 Task: Create Card Legal Compliance Review in Board Email Marketing Best Practices to Workspace Appointment Scheduling. Create Card Solo Travel Review in Board Social Media Listening and Monitoring to Workspace Appointment Scheduling. Create Card Regulatory Compliance Review in Board Customer Loyalty Program Strategy and Execution to Workspace Appointment Scheduling
Action: Mouse moved to (54, 310)
Screenshot: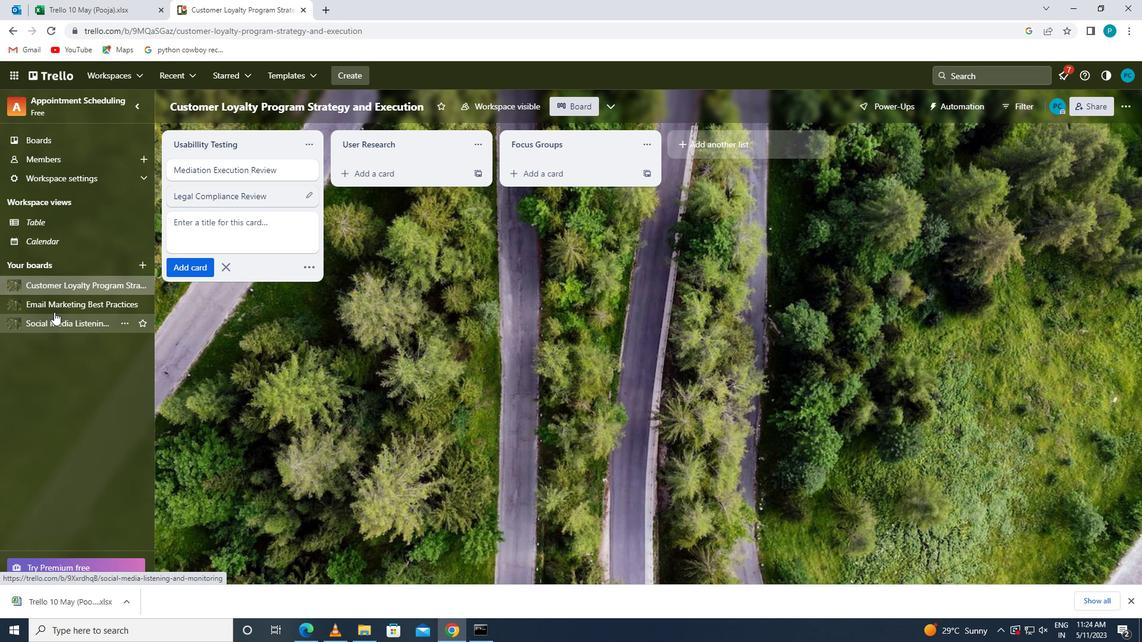 
Action: Mouse pressed left at (54, 310)
Screenshot: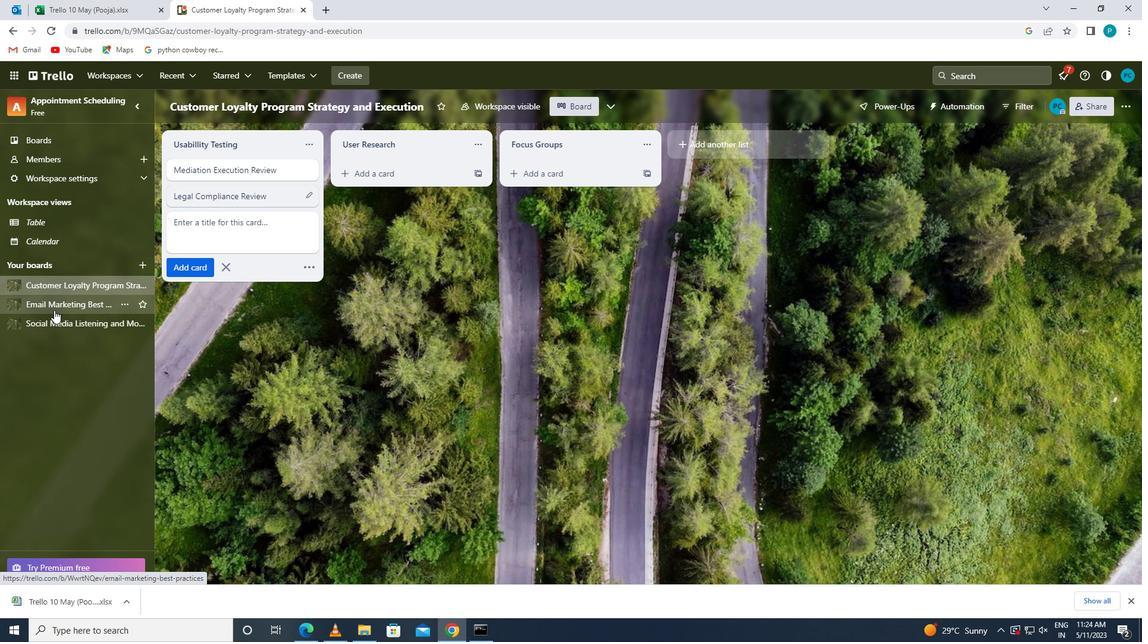 
Action: Mouse moved to (258, 219)
Screenshot: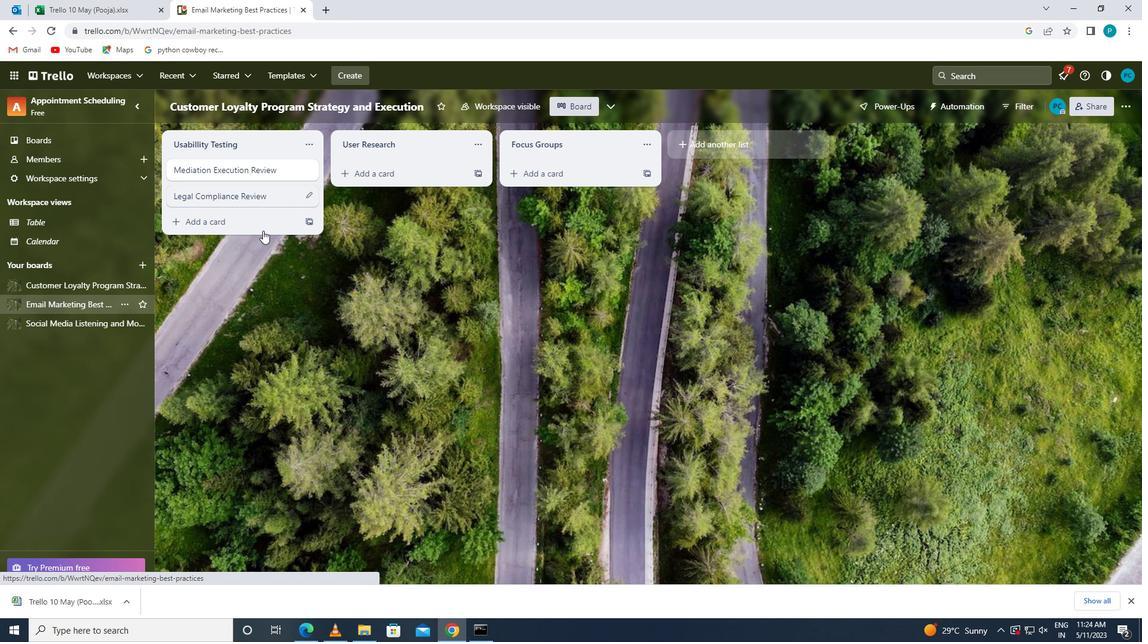 
Action: Mouse pressed left at (258, 219)
Screenshot: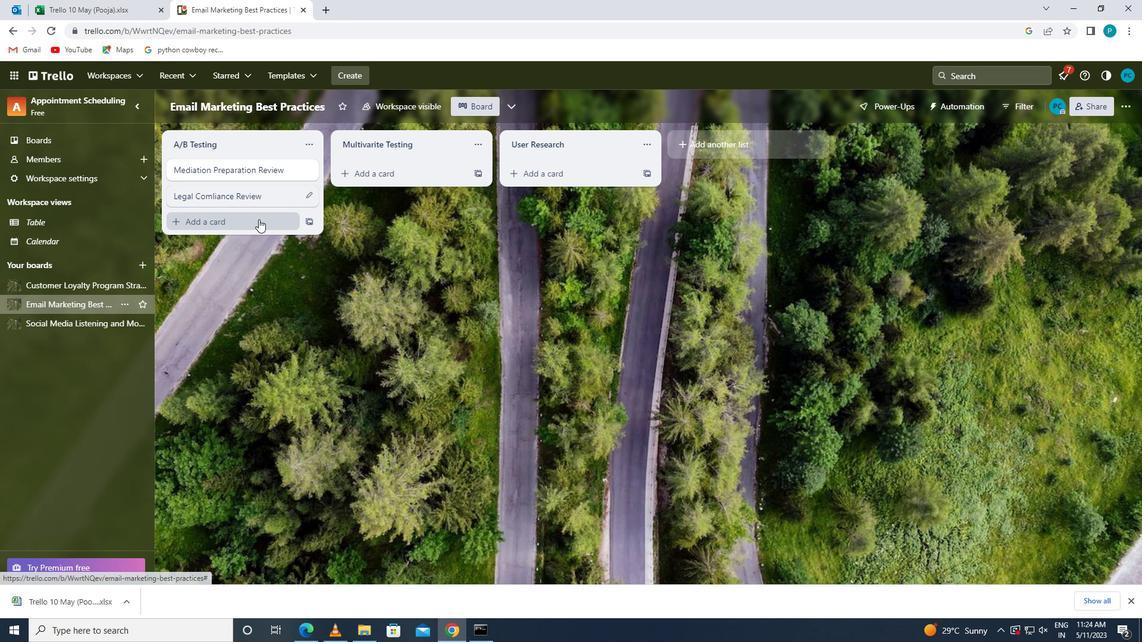 
Action: Key pressed <Key.caps_lock>l<Key.caps_lock>egal<Key.space><Key.caps_lock>c<Key.caps_lock>ompliance<Key.space><Key.caps_lock>r<Key.caps_lock>eview
Screenshot: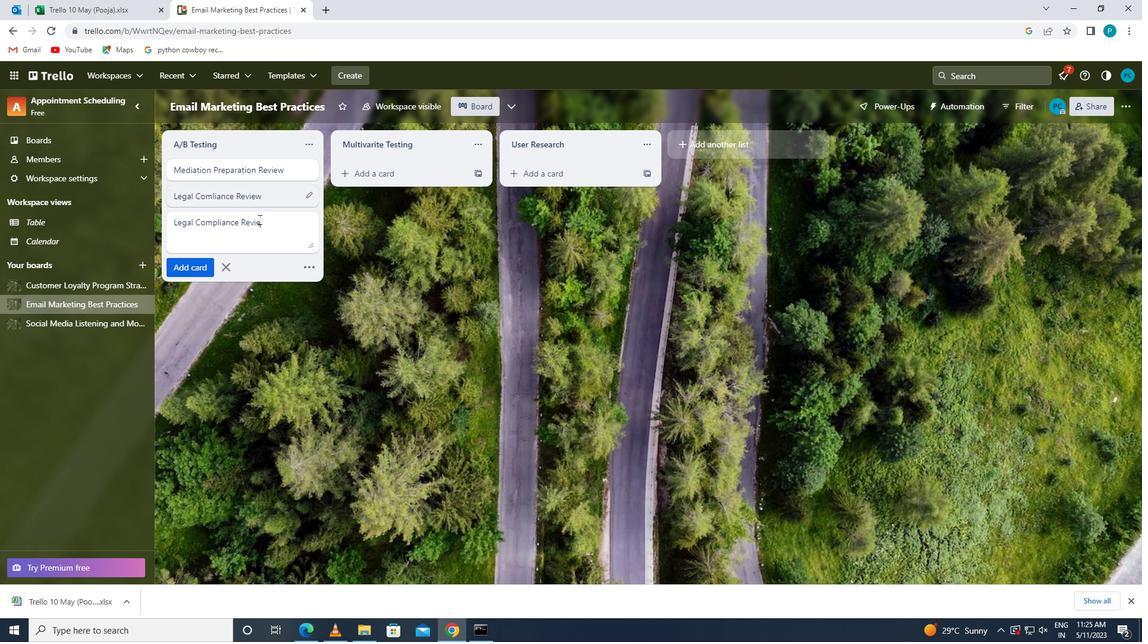 
Action: Mouse moved to (195, 264)
Screenshot: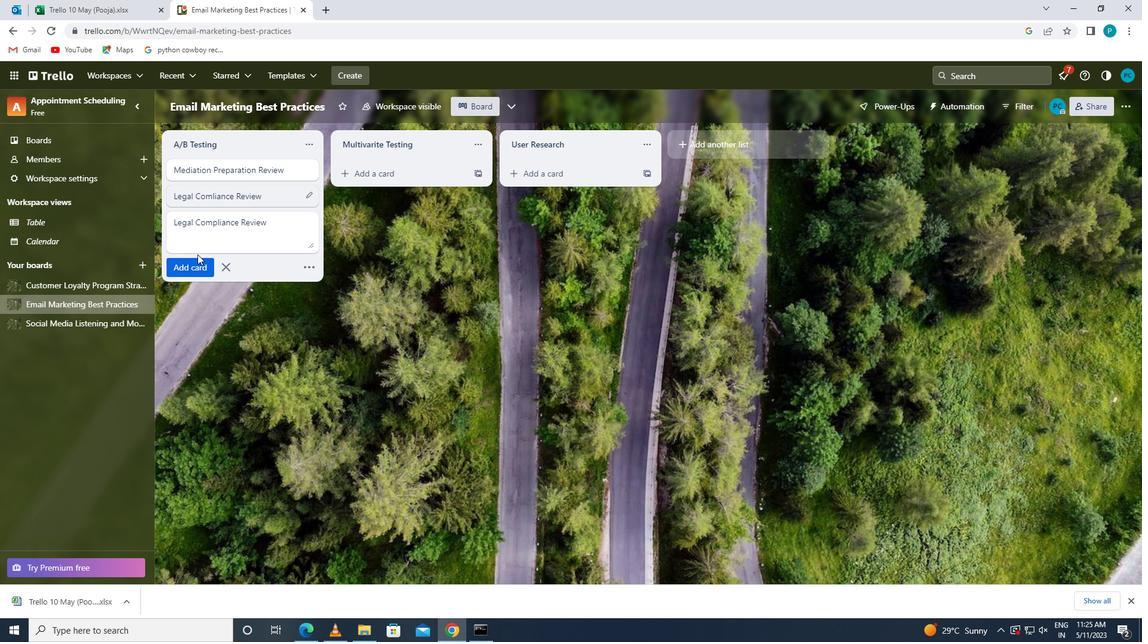 
Action: Mouse pressed left at (195, 264)
Screenshot: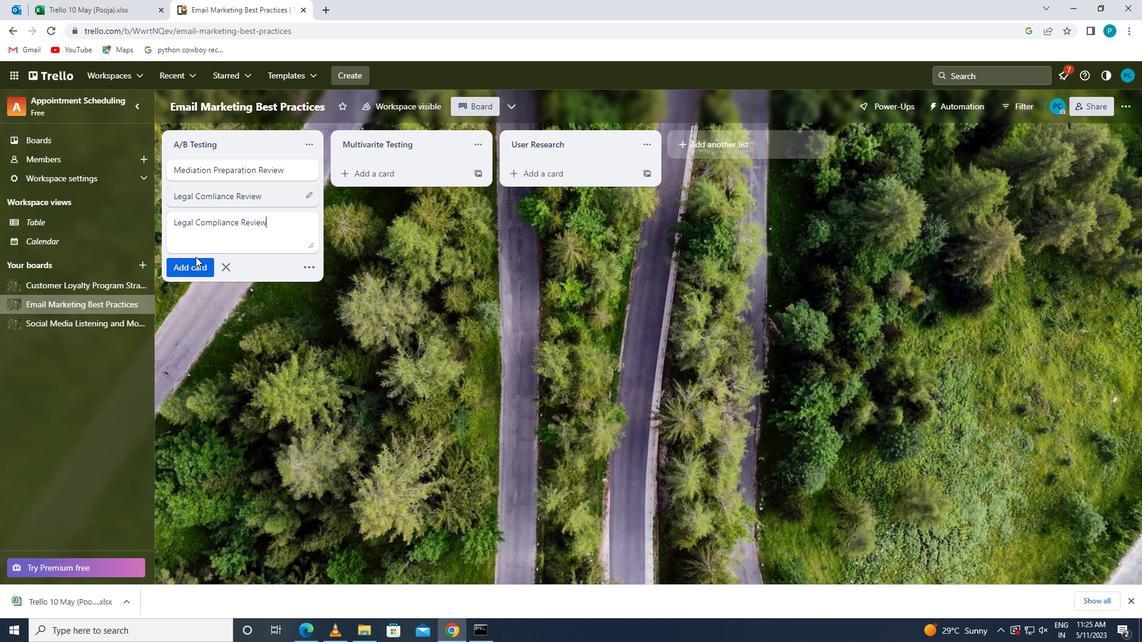 
Action: Mouse moved to (74, 327)
Screenshot: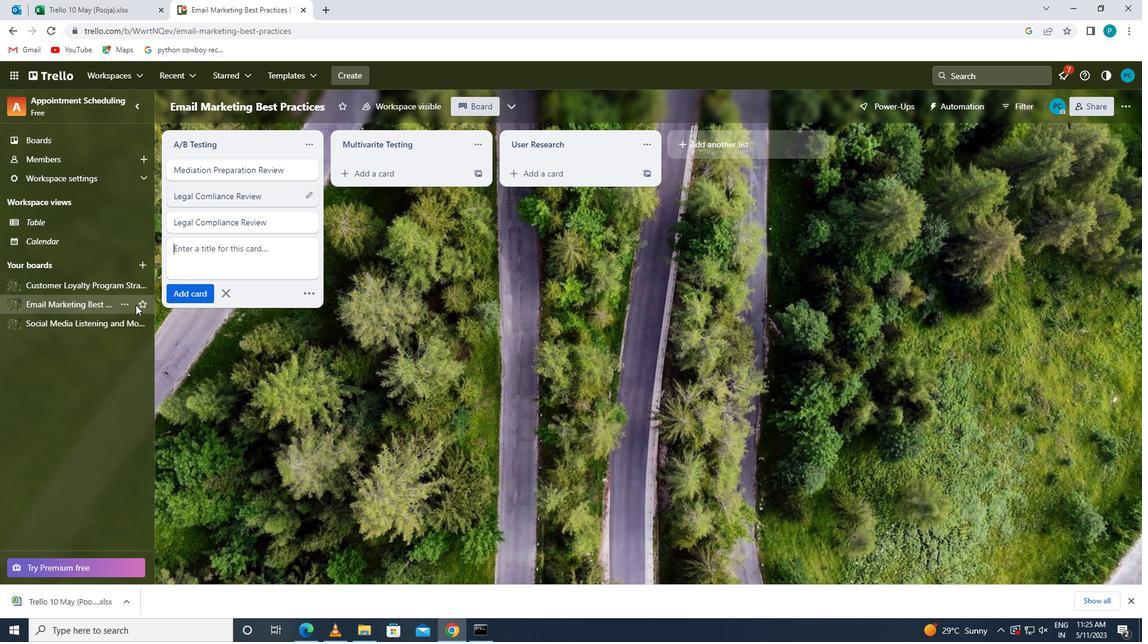 
Action: Mouse pressed left at (74, 327)
Screenshot: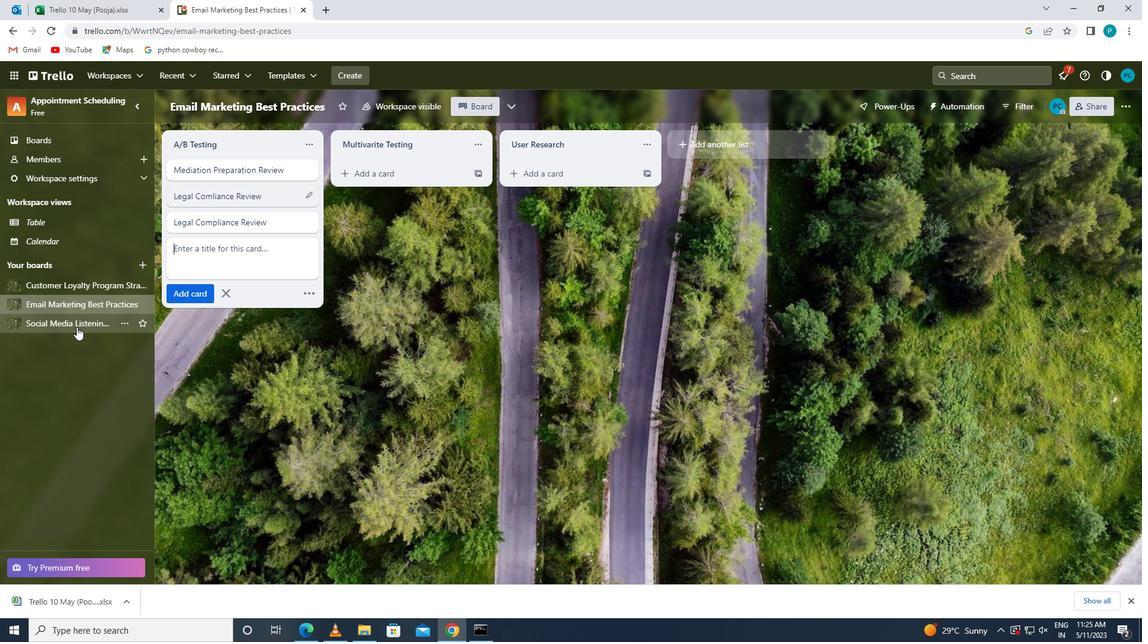 
Action: Mouse moved to (195, 226)
Screenshot: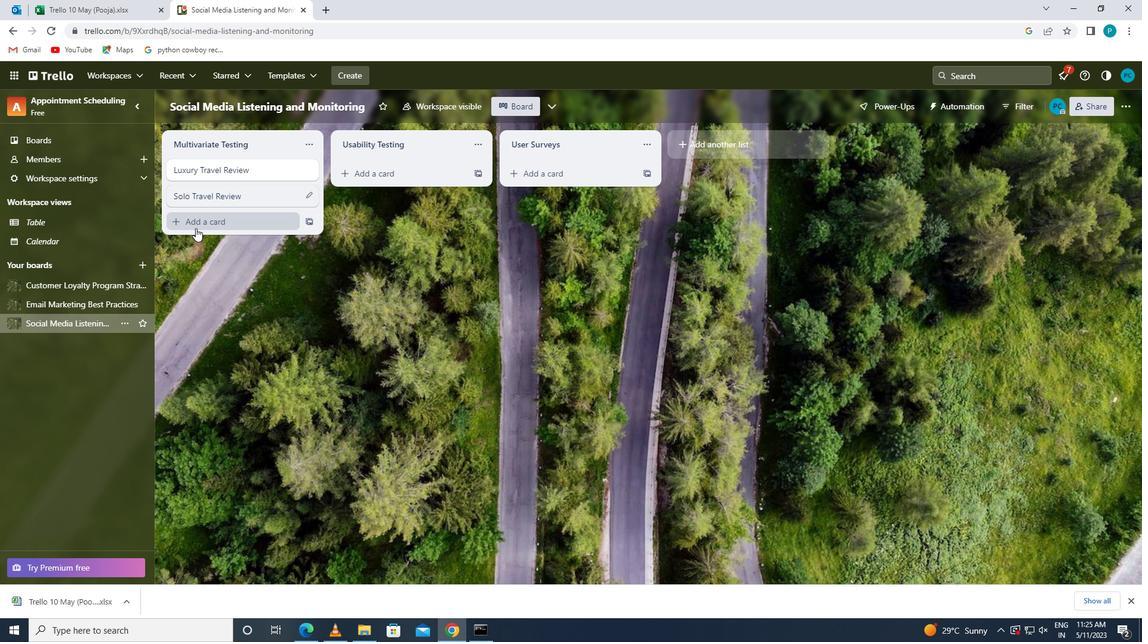 
Action: Mouse pressed left at (195, 226)
Screenshot: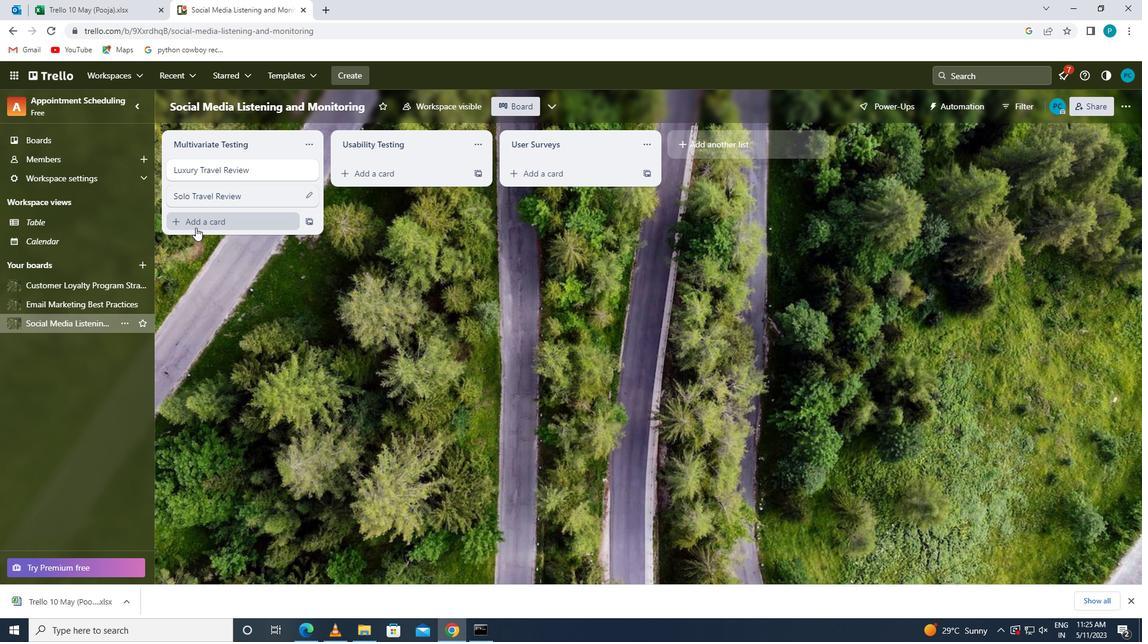 
Action: Mouse moved to (260, 265)
Screenshot: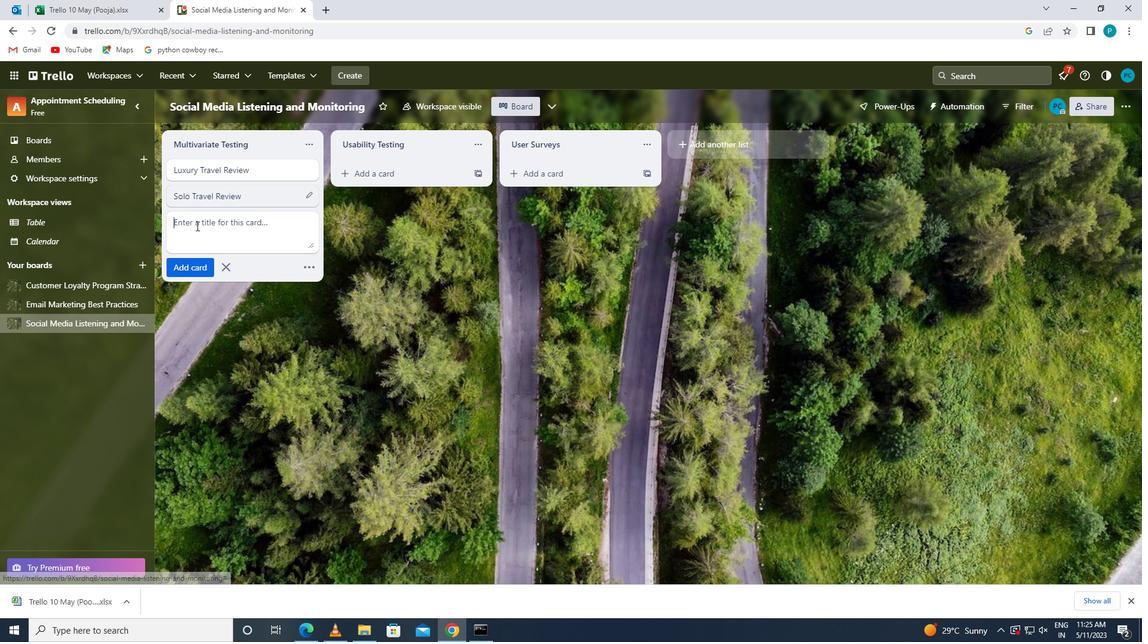 
Action: Key pressed <Key.caps_lock>s<Key.caps_lock>olo<Key.space>t<Key.backspace><Key.caps_lock>t<Key.caps_lock>ravel<Key.space><Key.caps_lock>r<Key.caps_lock>eview
Screenshot: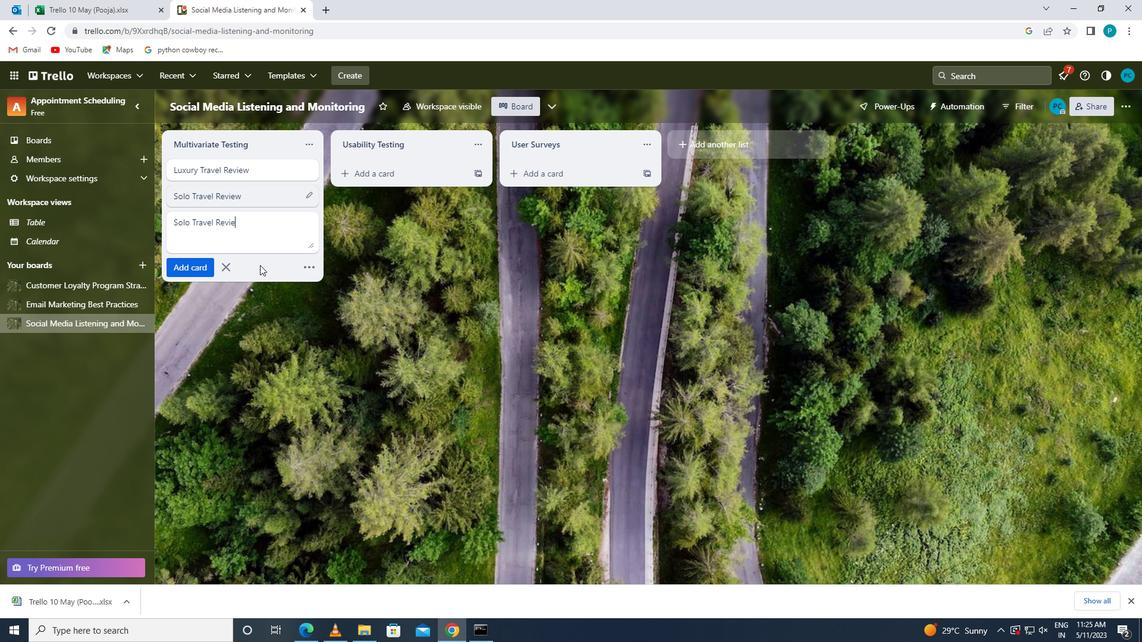 
Action: Mouse moved to (199, 271)
Screenshot: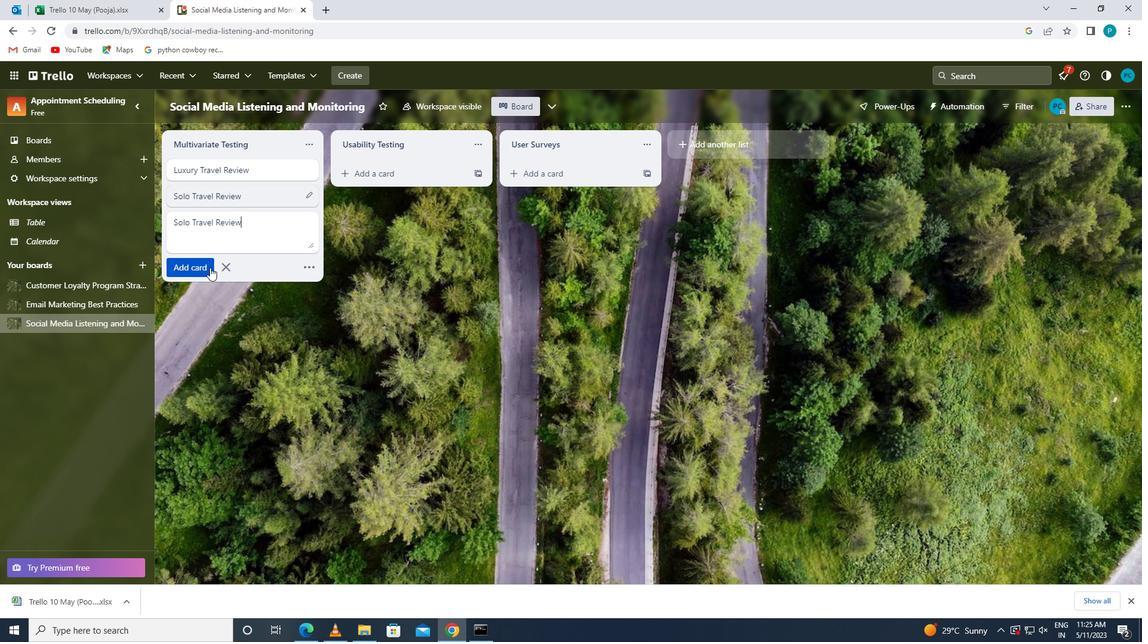 
Action: Mouse pressed left at (199, 271)
Screenshot: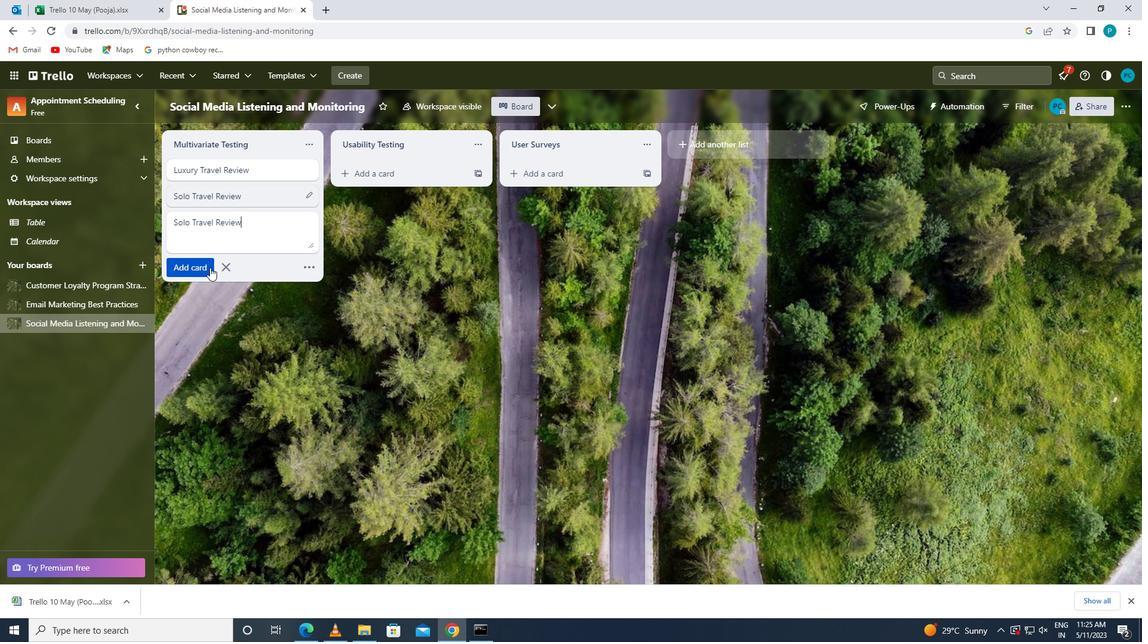 
Action: Mouse moved to (72, 284)
Screenshot: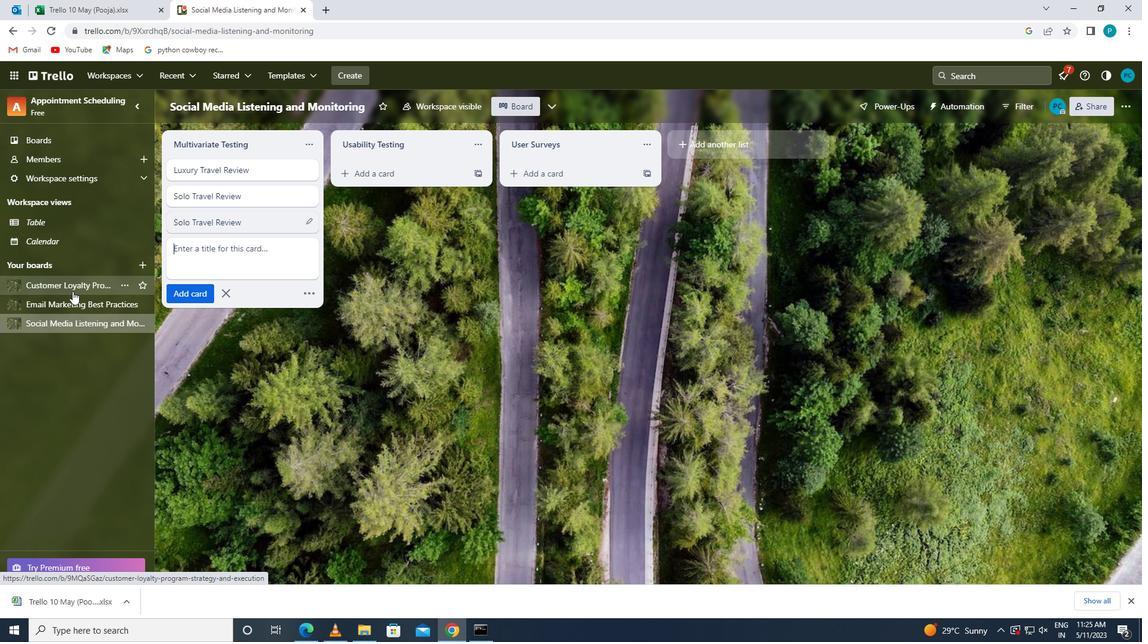 
Action: Mouse pressed left at (72, 284)
Screenshot: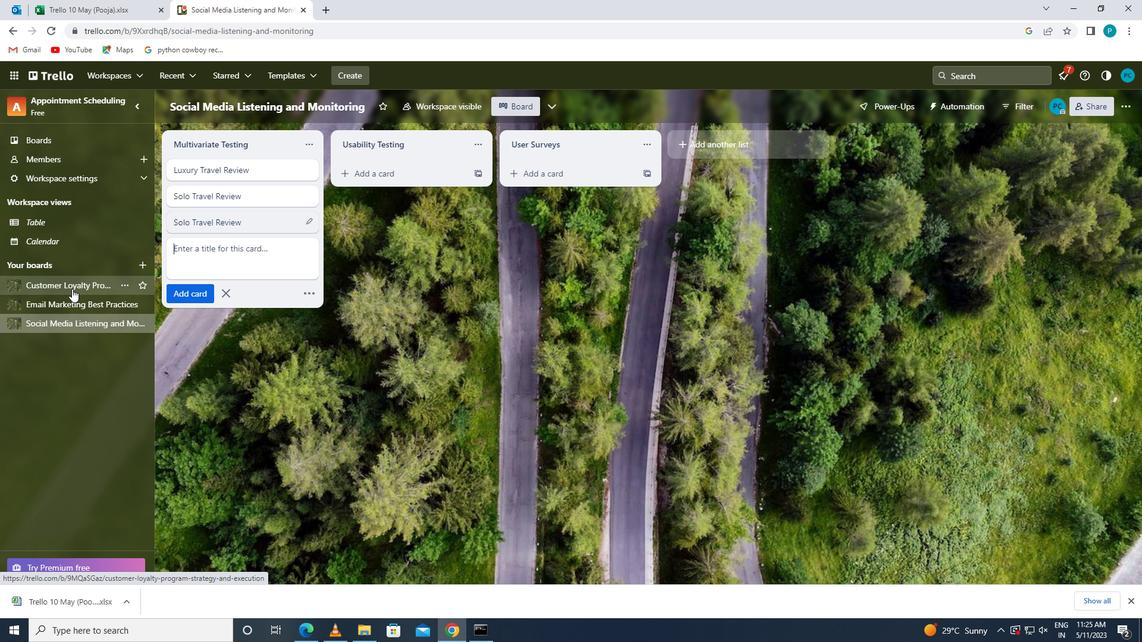 
Action: Mouse moved to (202, 230)
Screenshot: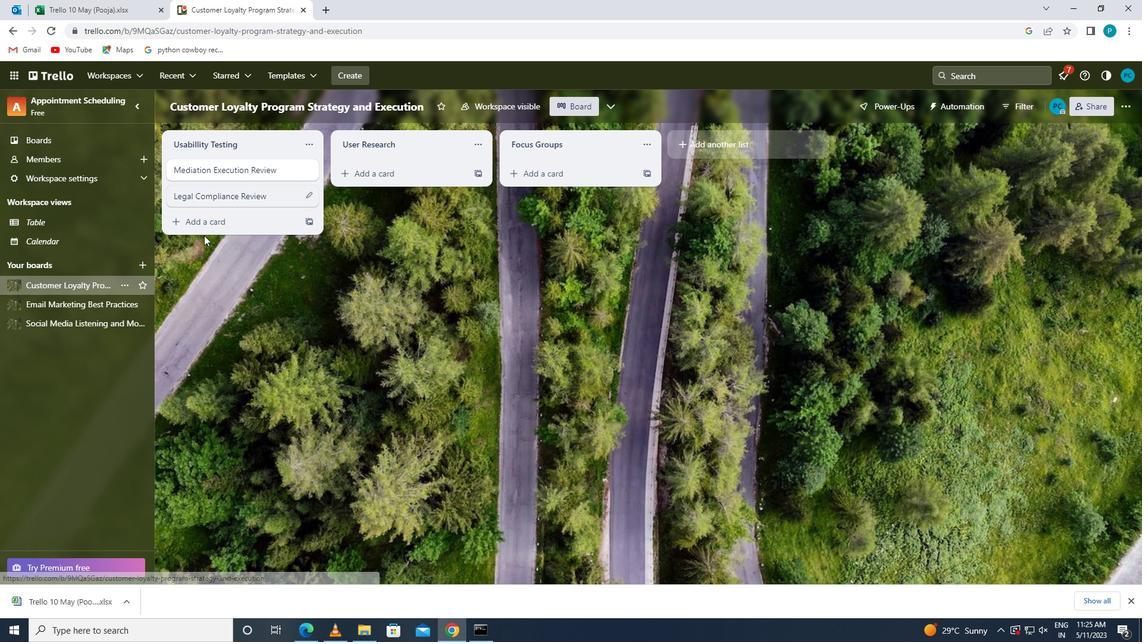 
Action: Mouse pressed left at (202, 230)
Screenshot: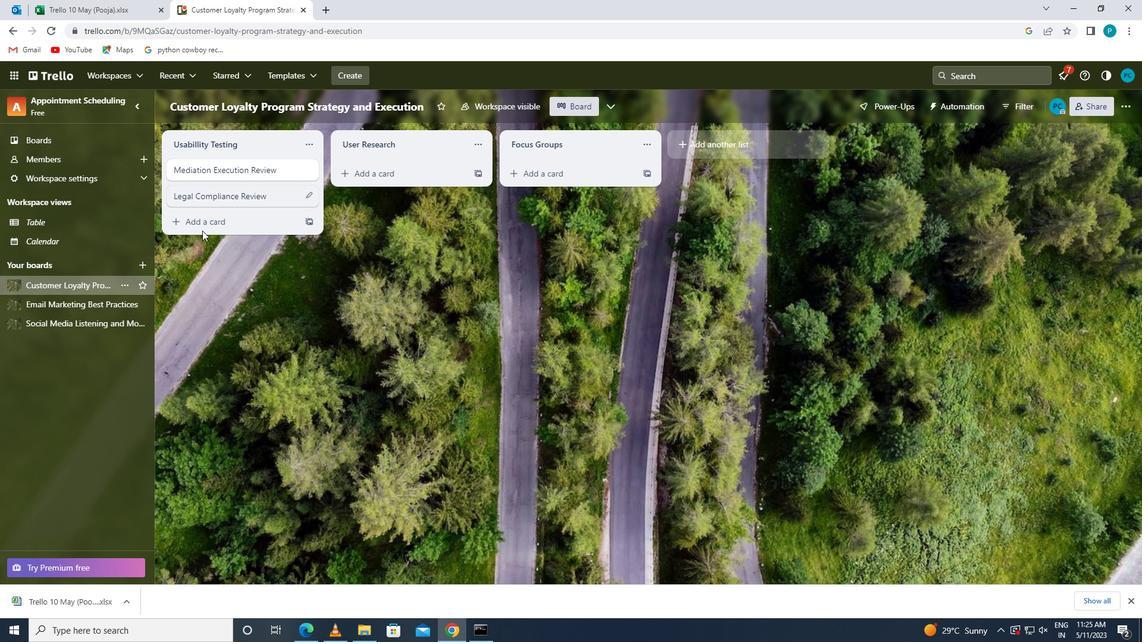 
Action: Mouse moved to (198, 225)
Screenshot: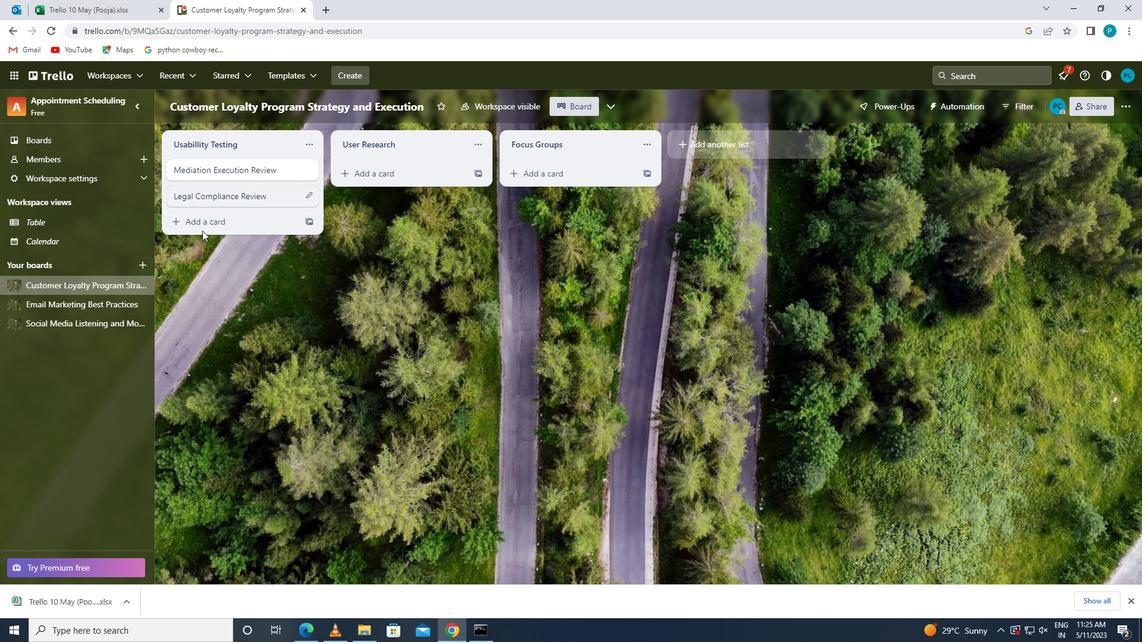 
Action: Mouse pressed left at (198, 225)
Screenshot: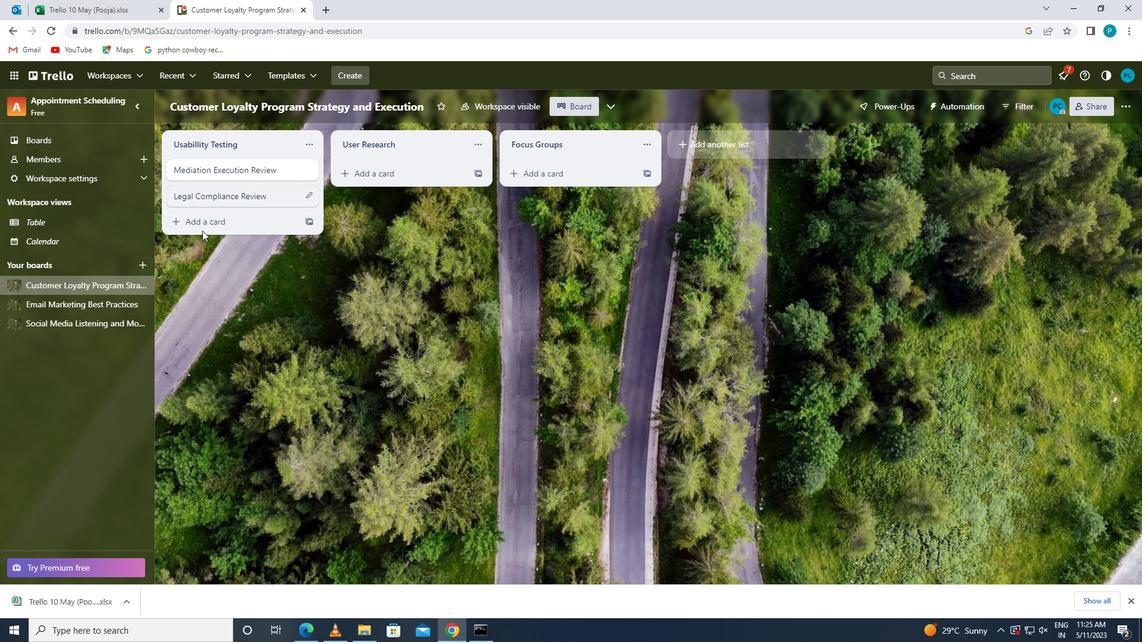 
Action: Mouse moved to (238, 269)
Screenshot: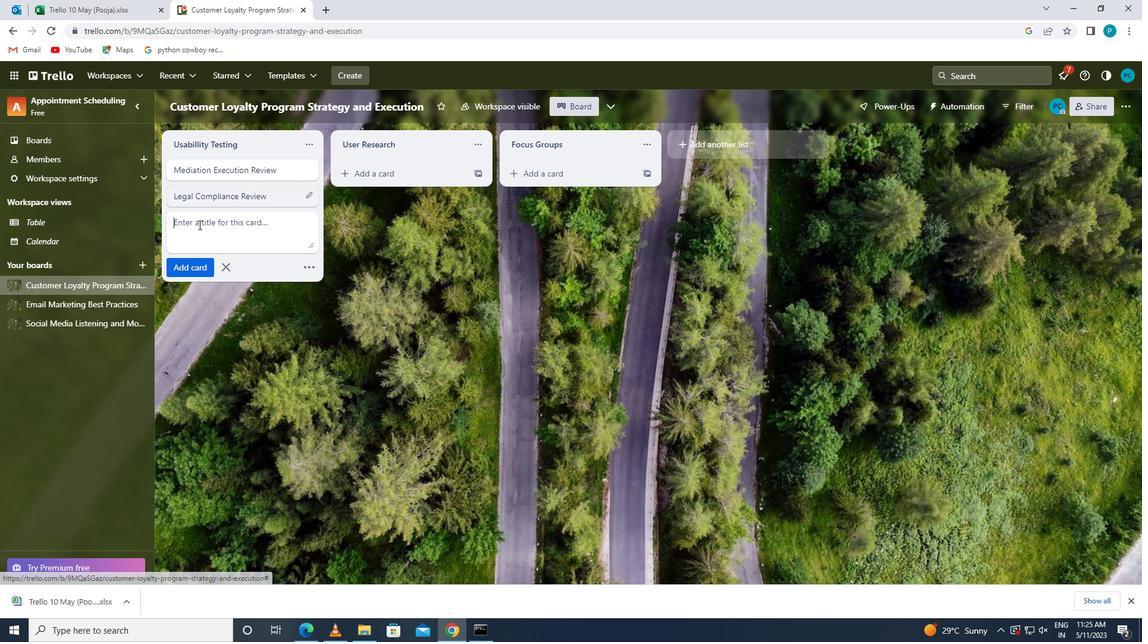 
Action: Key pressed <Key.caps_lock>r<Key.caps_lock>egurlary<Key.backspace><Key.backspace>toryy<Key.space><Key.caps_lock>c<Key.caps_lock>ompliance<Key.space><Key.caps_lock>r<Key.caps_lock>eview
Screenshot: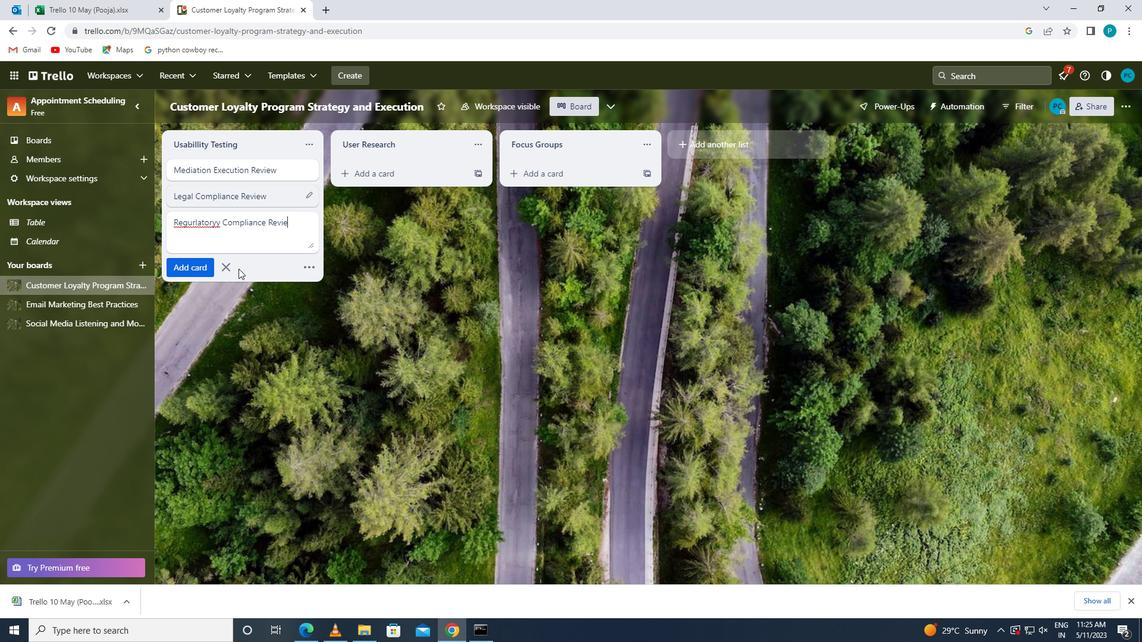 
Action: Mouse moved to (189, 265)
Screenshot: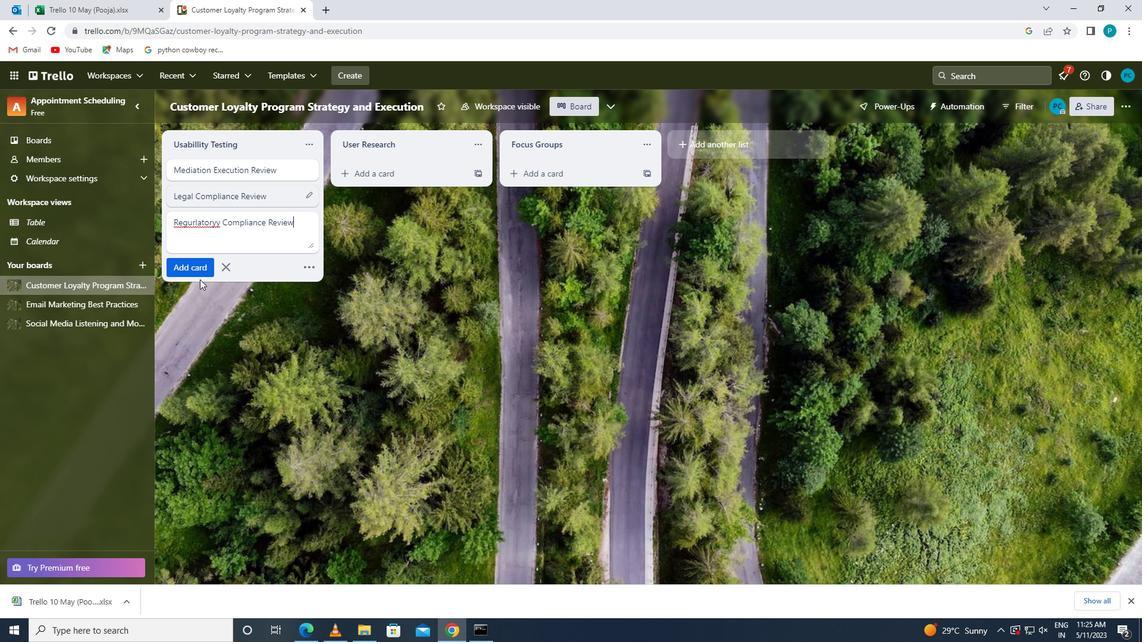 
Action: Mouse pressed left at (189, 265)
Screenshot: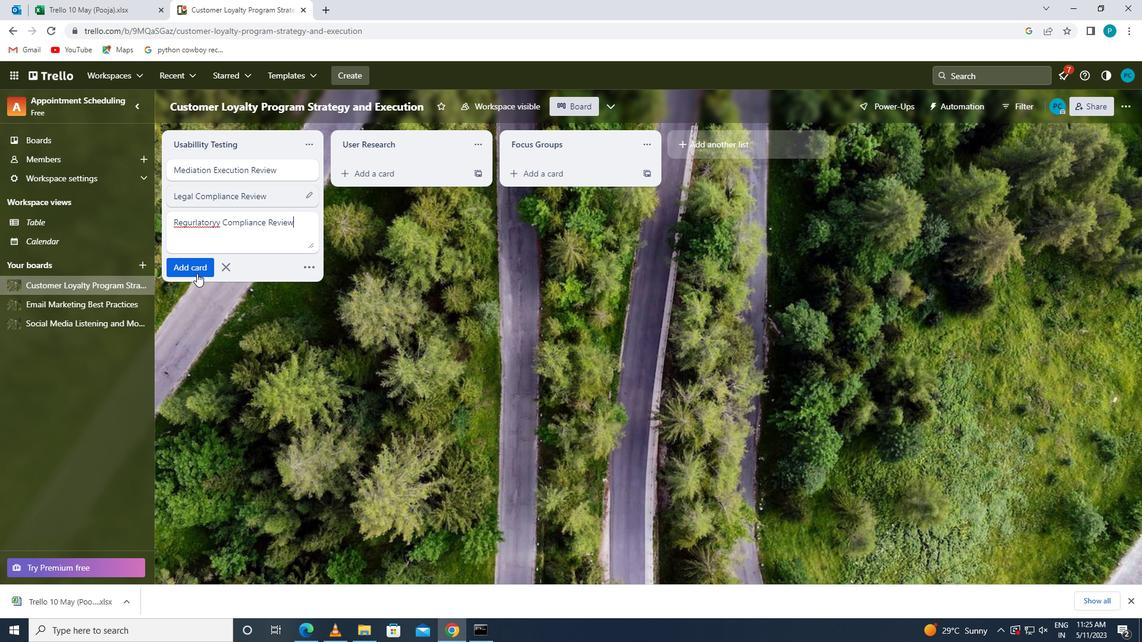 
Action: Mouse moved to (317, 310)
Screenshot: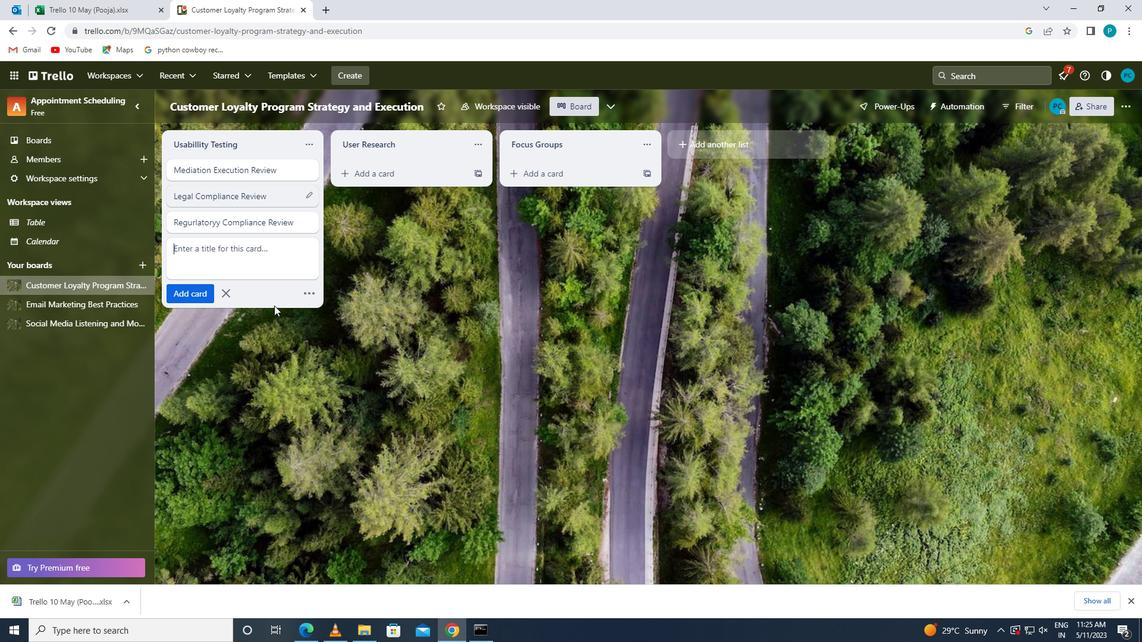 
